 Task: Change Filter to Day into Night on "Movie E.mp4" and play.
Action: Mouse moved to (680, 358)
Screenshot: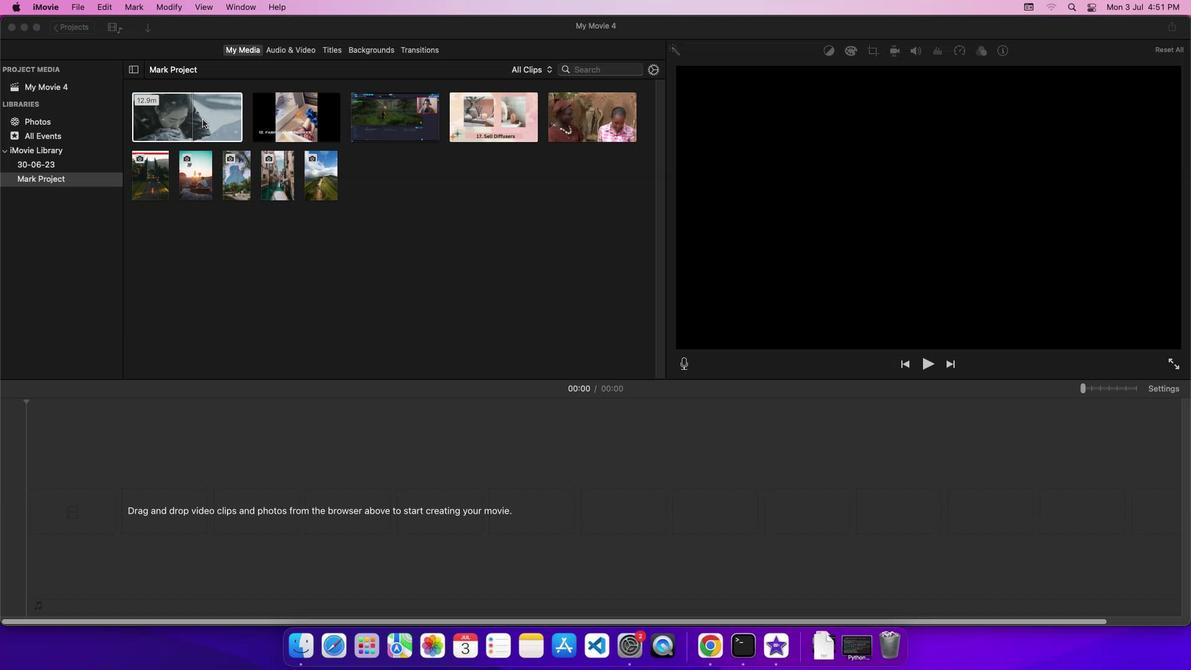 
Action: Mouse pressed left at (680, 358)
Screenshot: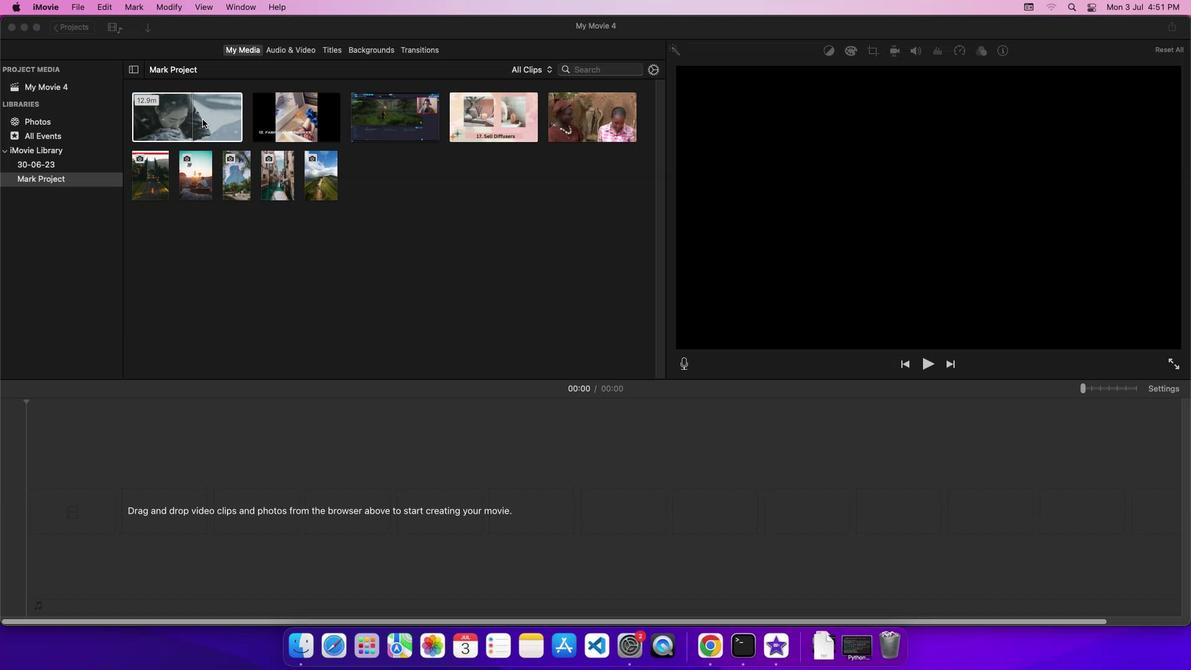 
Action: Mouse moved to (680, 358)
Screenshot: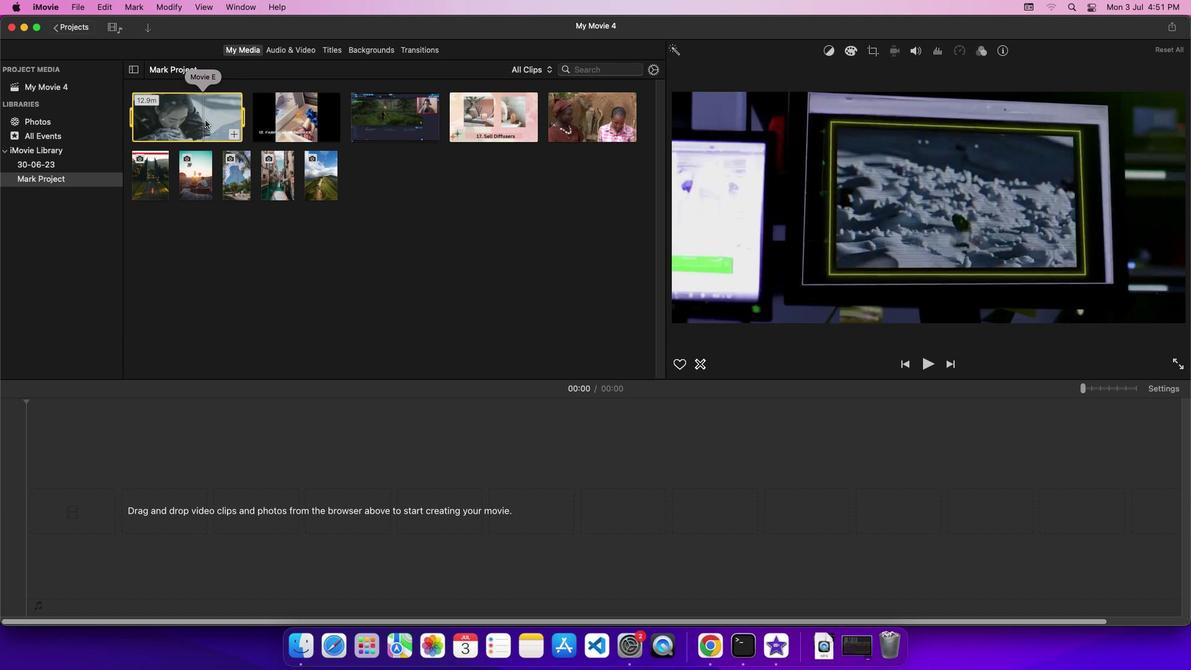 
Action: Mouse pressed left at (680, 358)
Screenshot: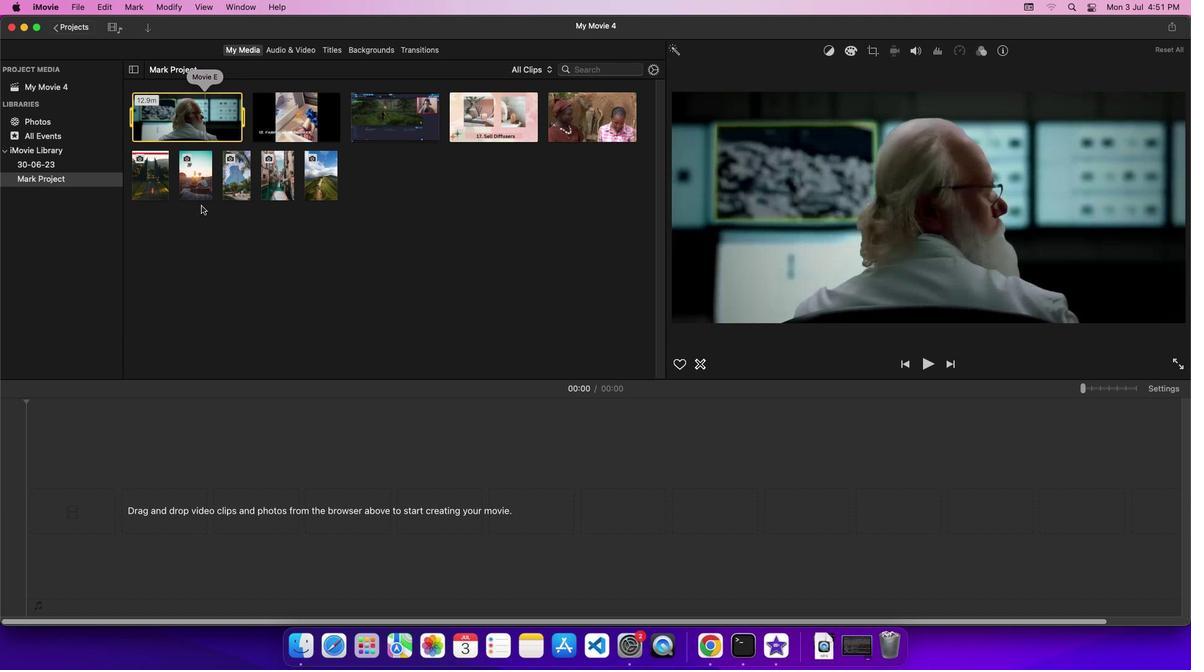 
Action: Mouse moved to (680, 357)
Screenshot: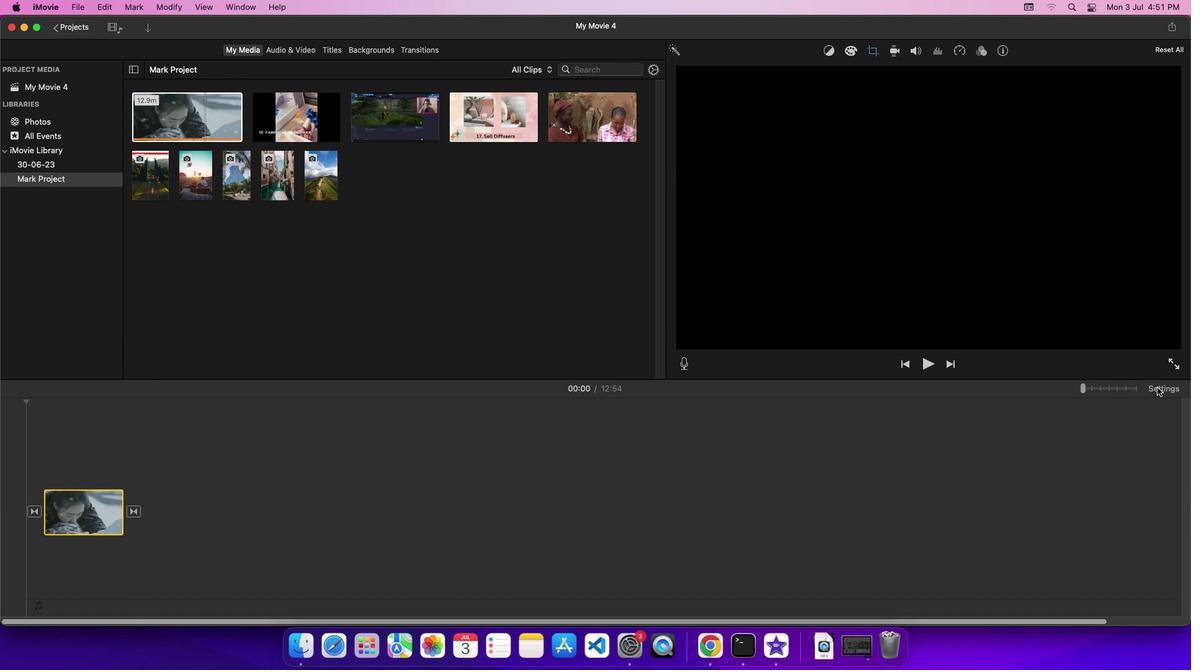 
Action: Mouse pressed left at (680, 357)
Screenshot: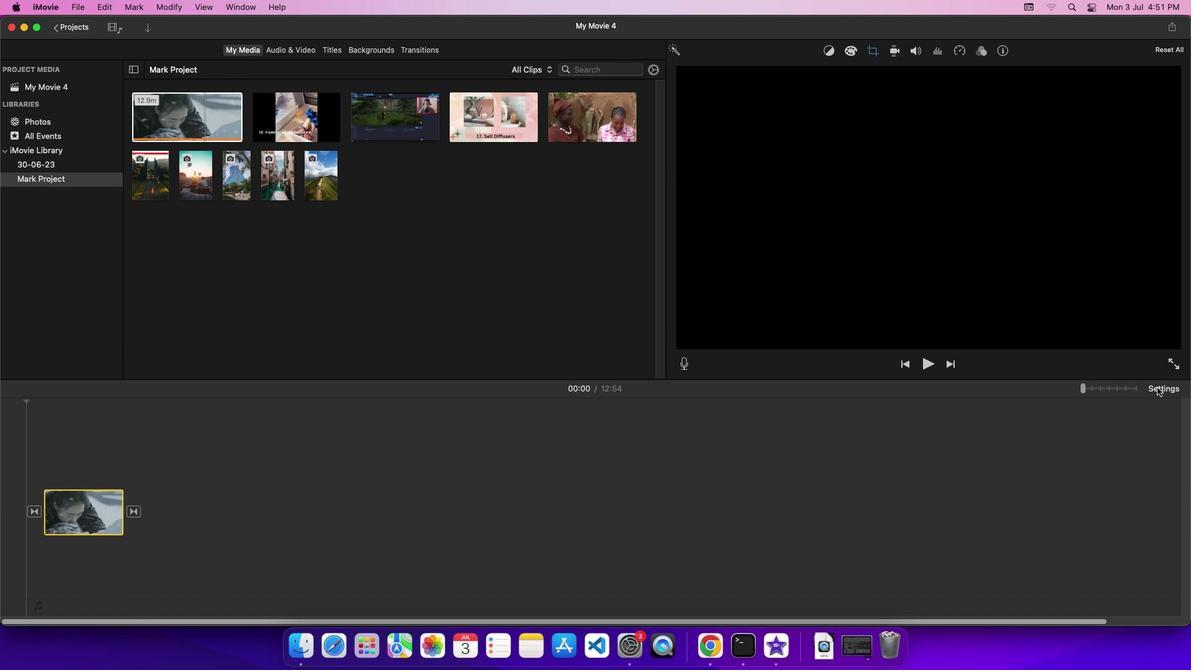
Action: Mouse moved to (680, 357)
Screenshot: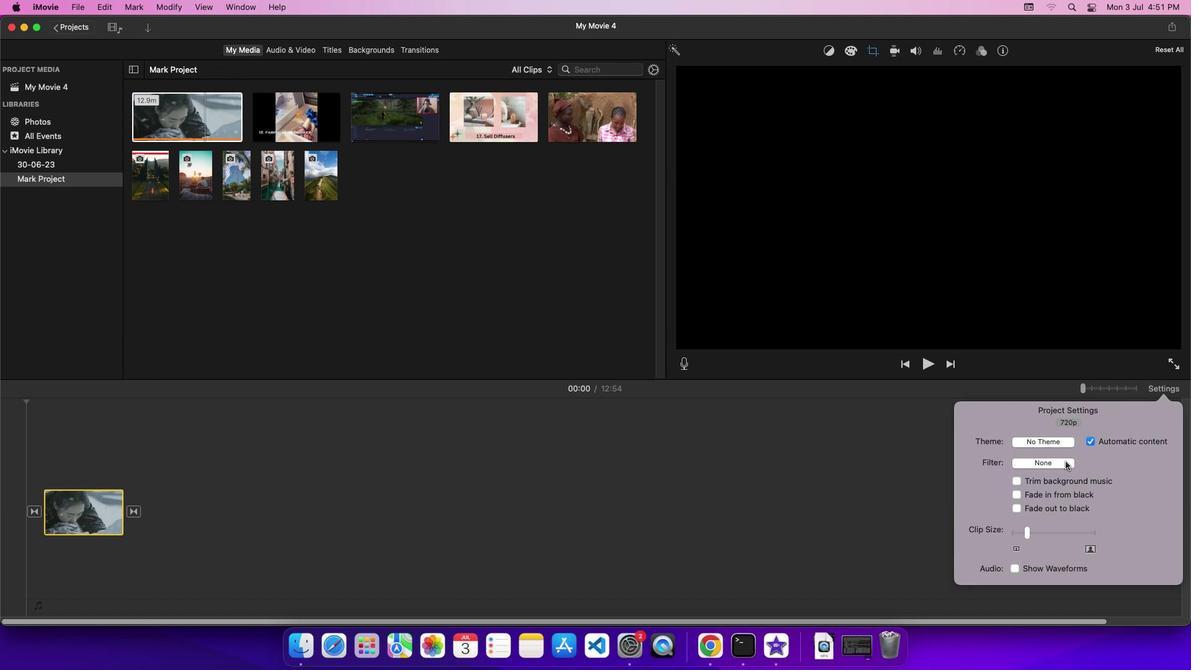
Action: Mouse pressed left at (680, 357)
Screenshot: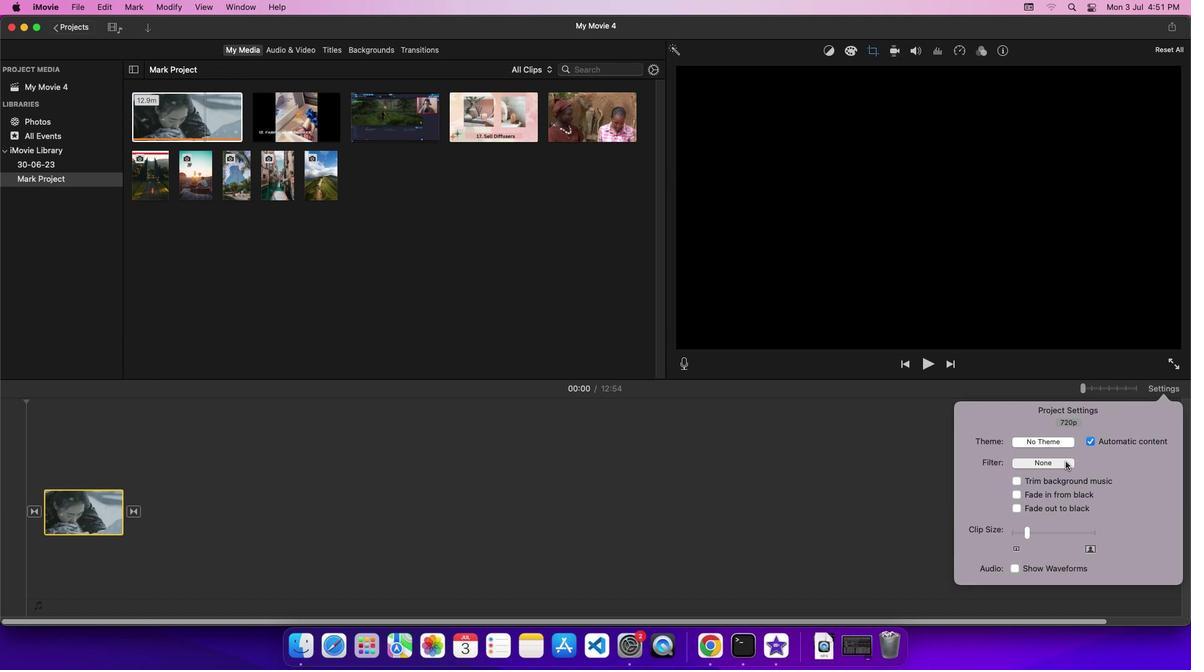 
Action: Mouse moved to (680, 358)
Screenshot: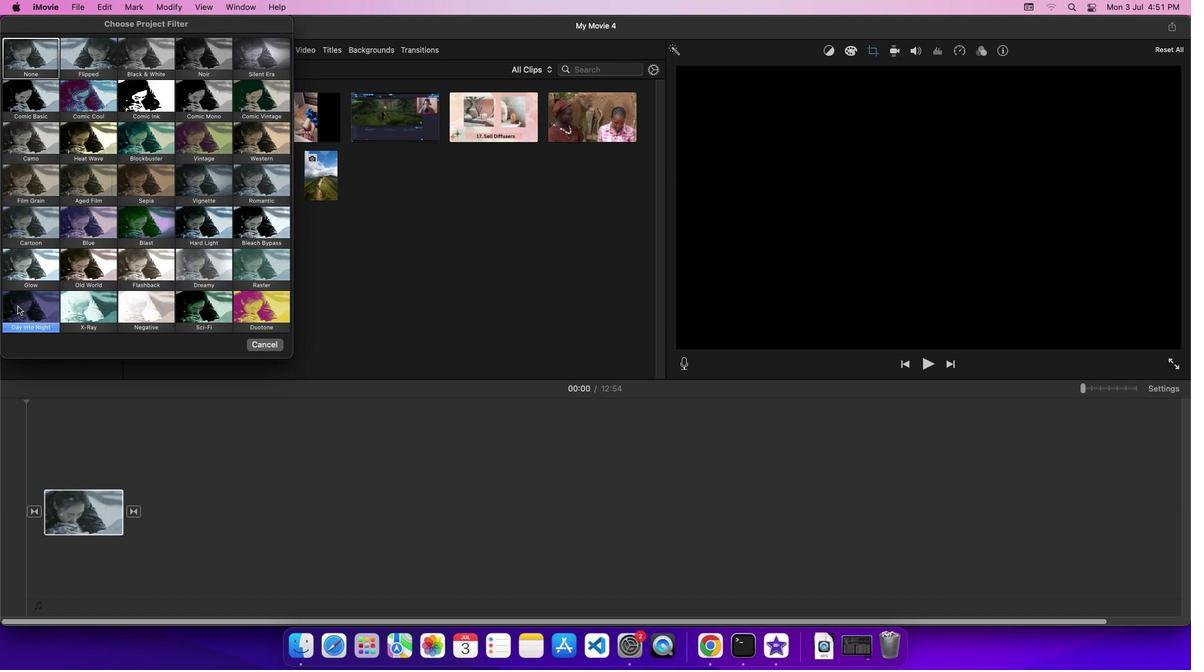 
Action: Mouse pressed left at (680, 358)
Screenshot: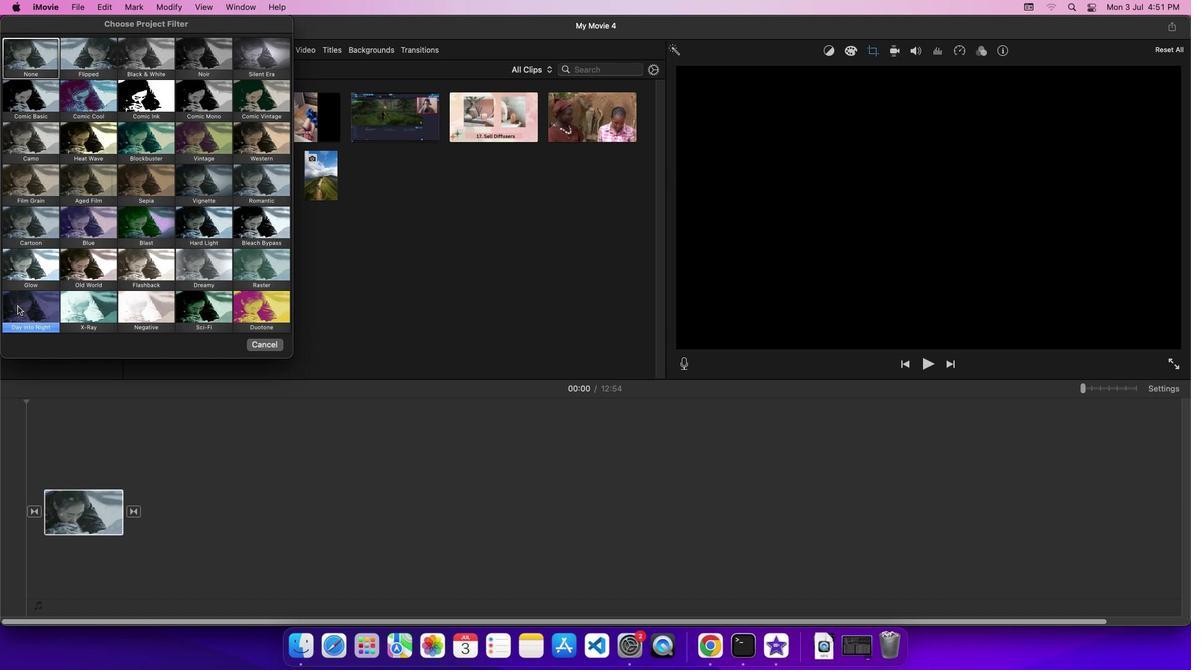 
Action: Mouse moved to (680, 357)
Screenshot: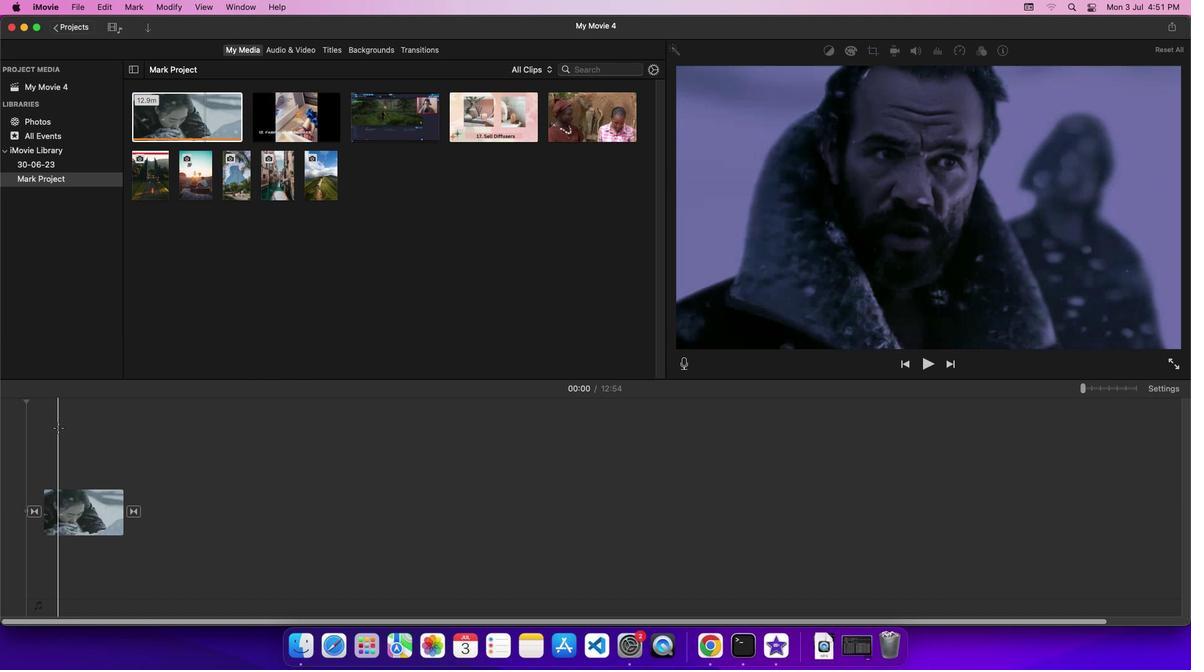 
Action: Mouse pressed left at (680, 357)
Screenshot: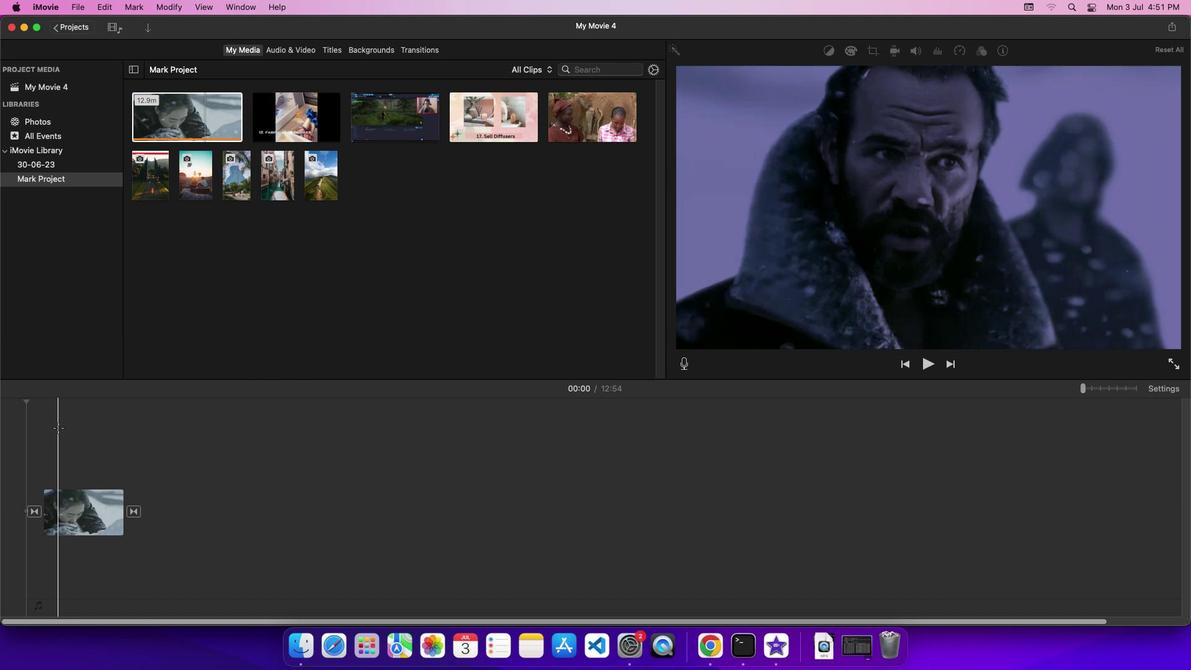 
Action: Mouse moved to (680, 358)
Screenshot: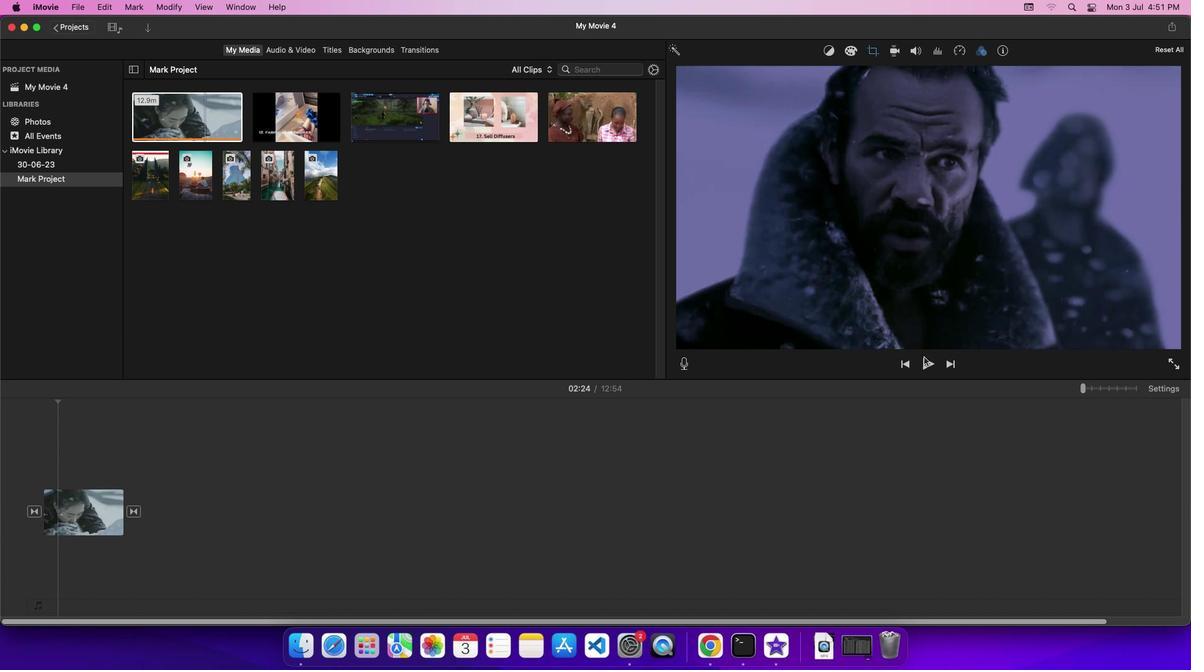 
Action: Mouse pressed left at (680, 358)
Screenshot: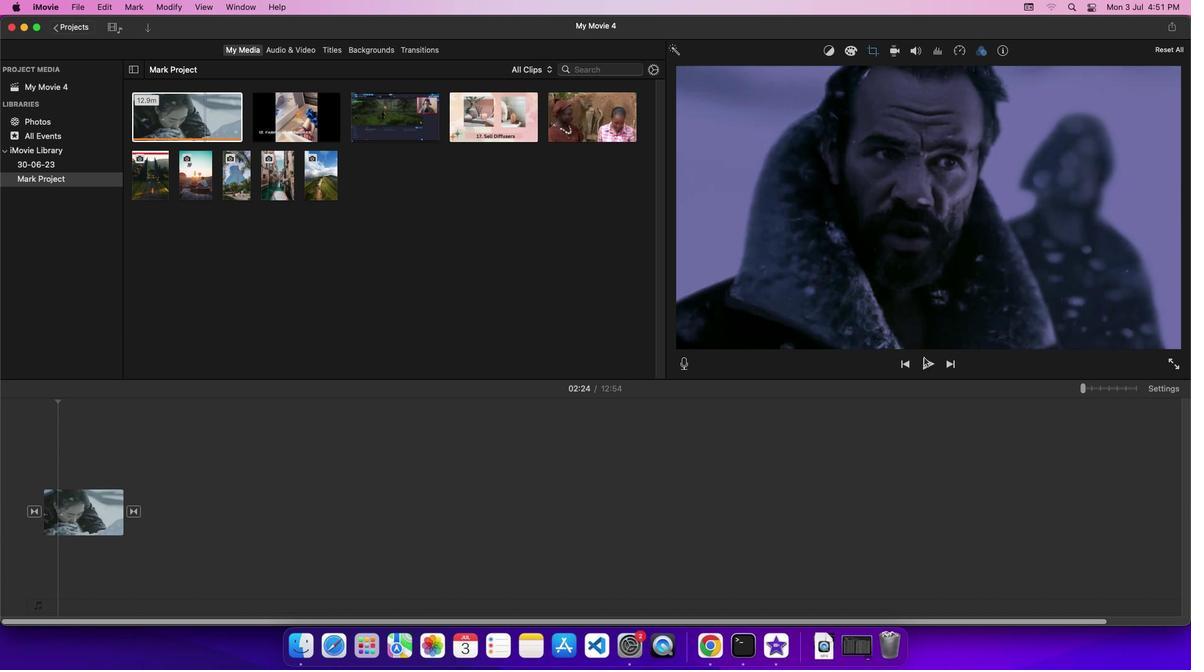 
Action: Mouse moved to (680, 358)
Screenshot: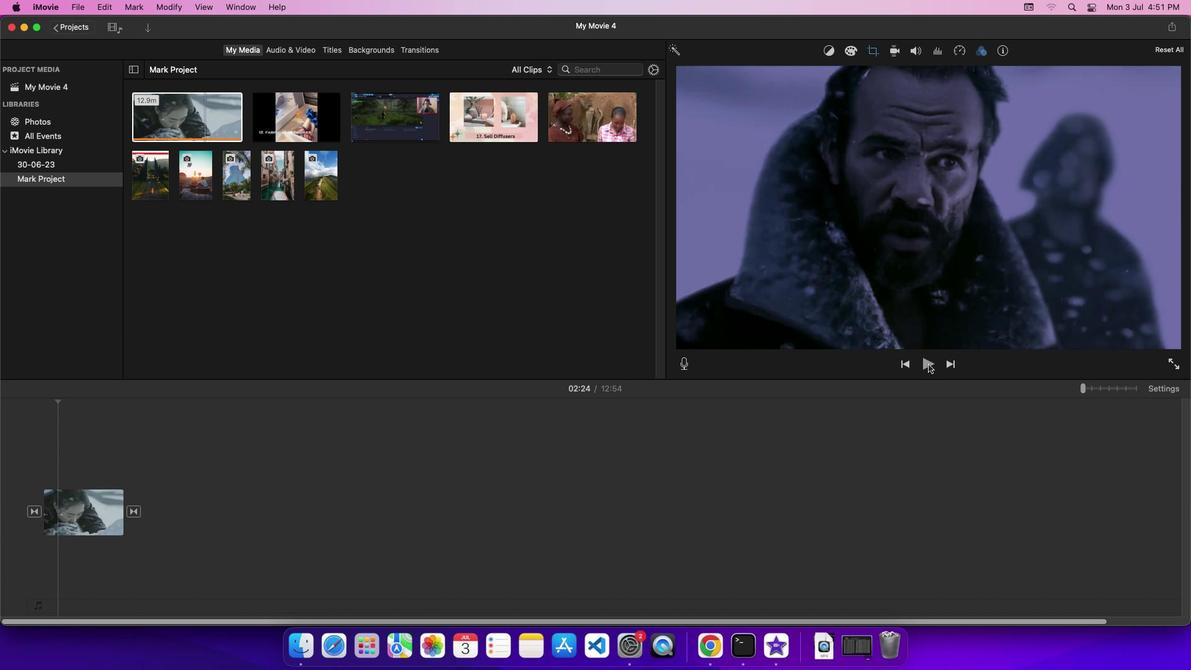 
Action: Mouse pressed left at (680, 358)
Screenshot: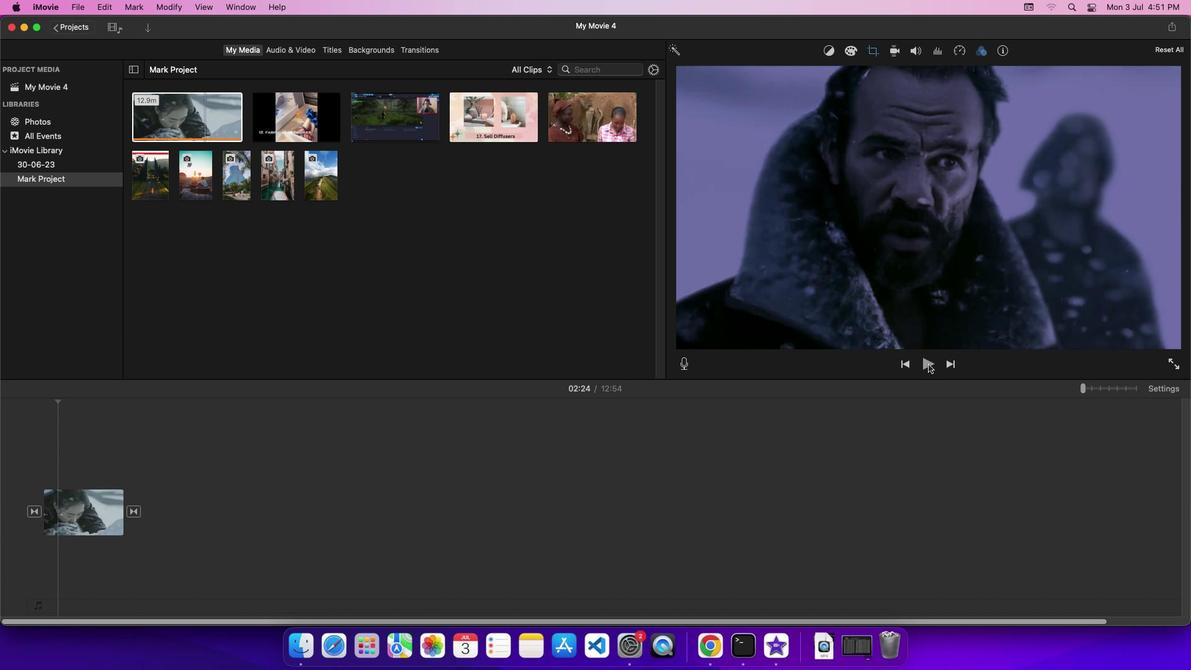 
Action: Mouse moved to (680, 357)
Screenshot: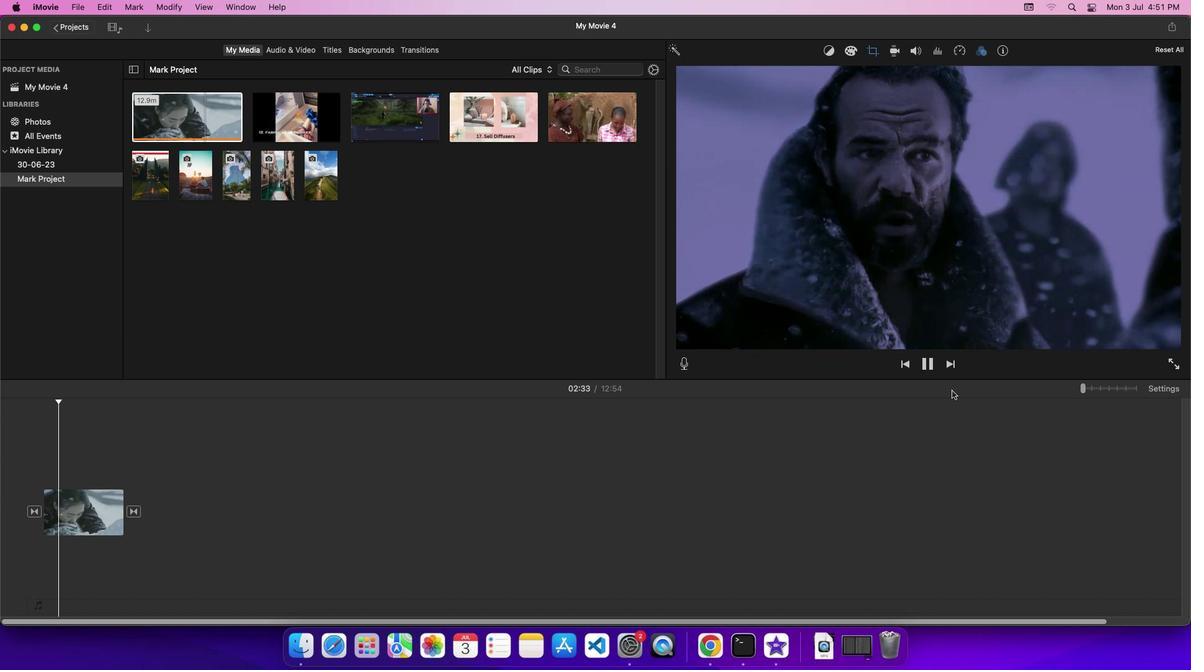 
